 Task: Create in the project XcelTech an epic 'Cloud Incident Management'.
Action: Mouse moved to (214, 59)
Screenshot: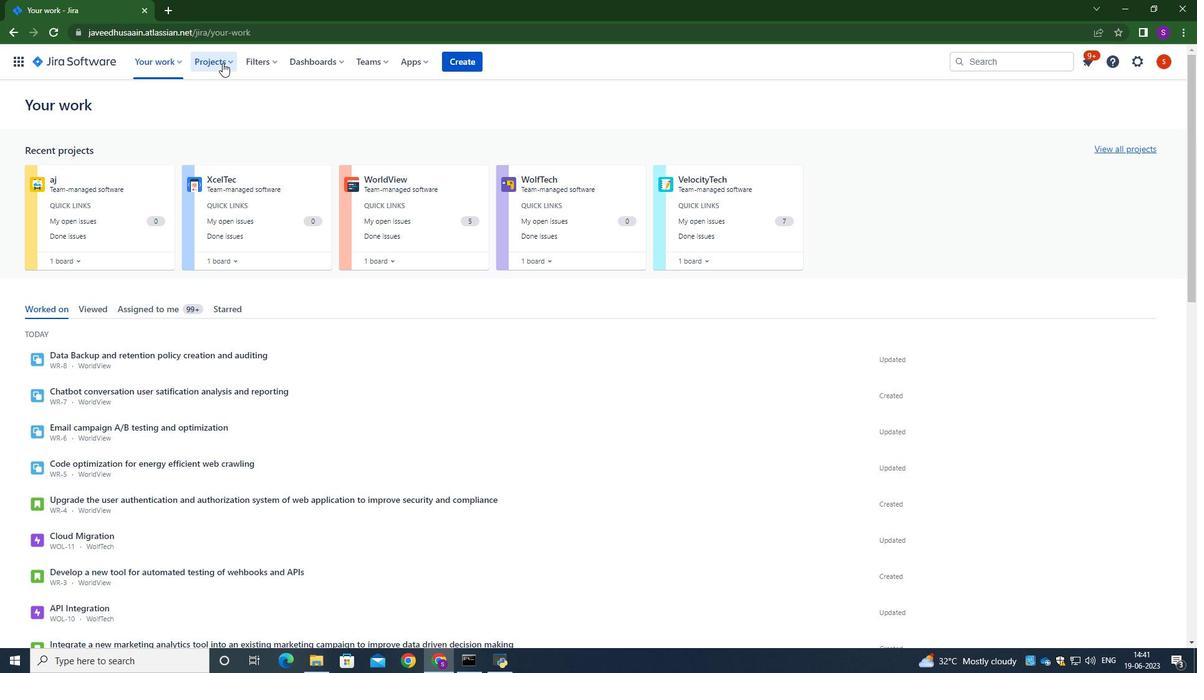 
Action: Mouse pressed left at (214, 59)
Screenshot: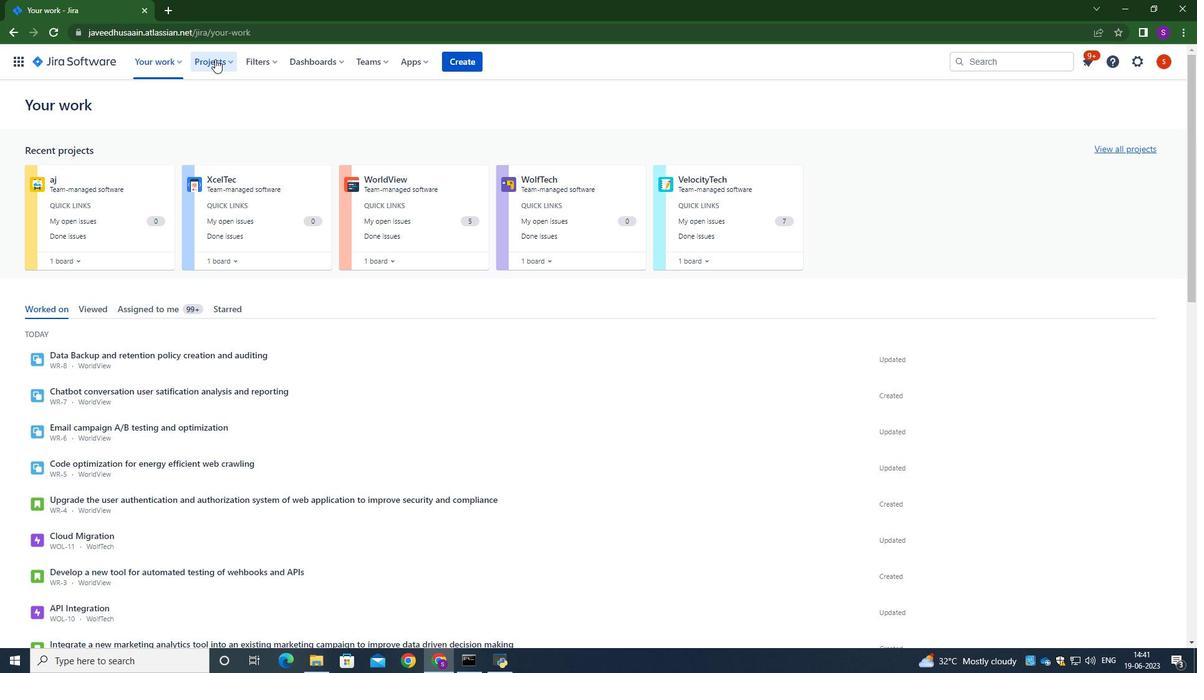 
Action: Mouse moved to (257, 154)
Screenshot: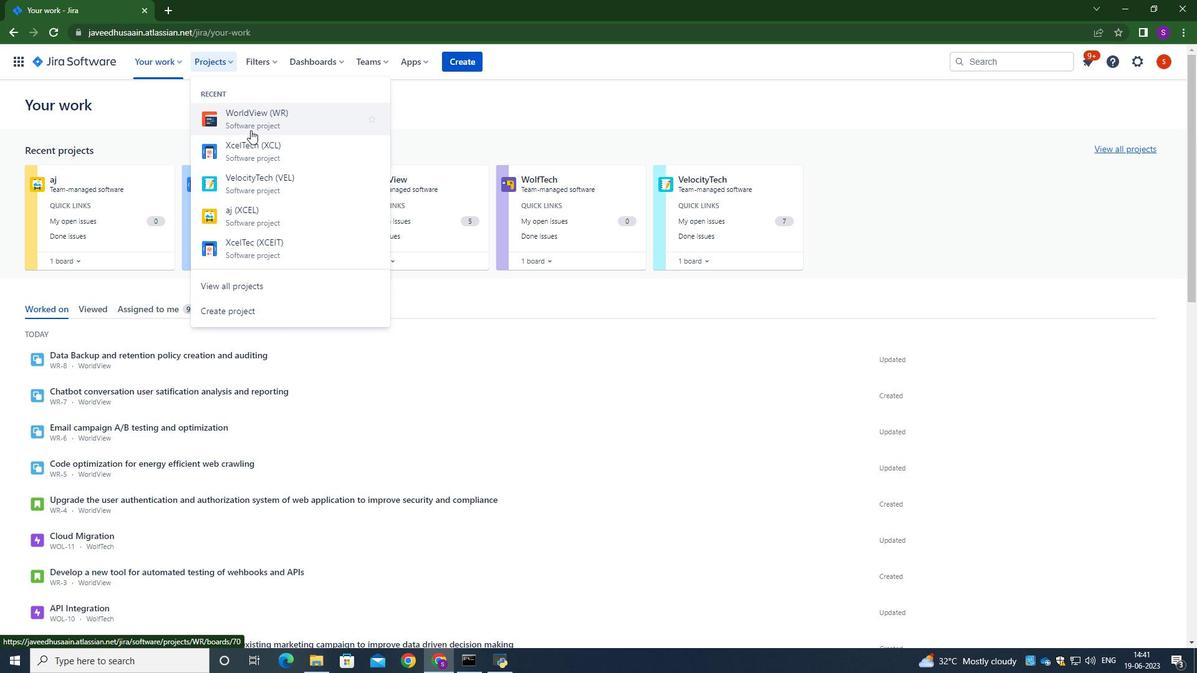 
Action: Mouse pressed left at (257, 154)
Screenshot: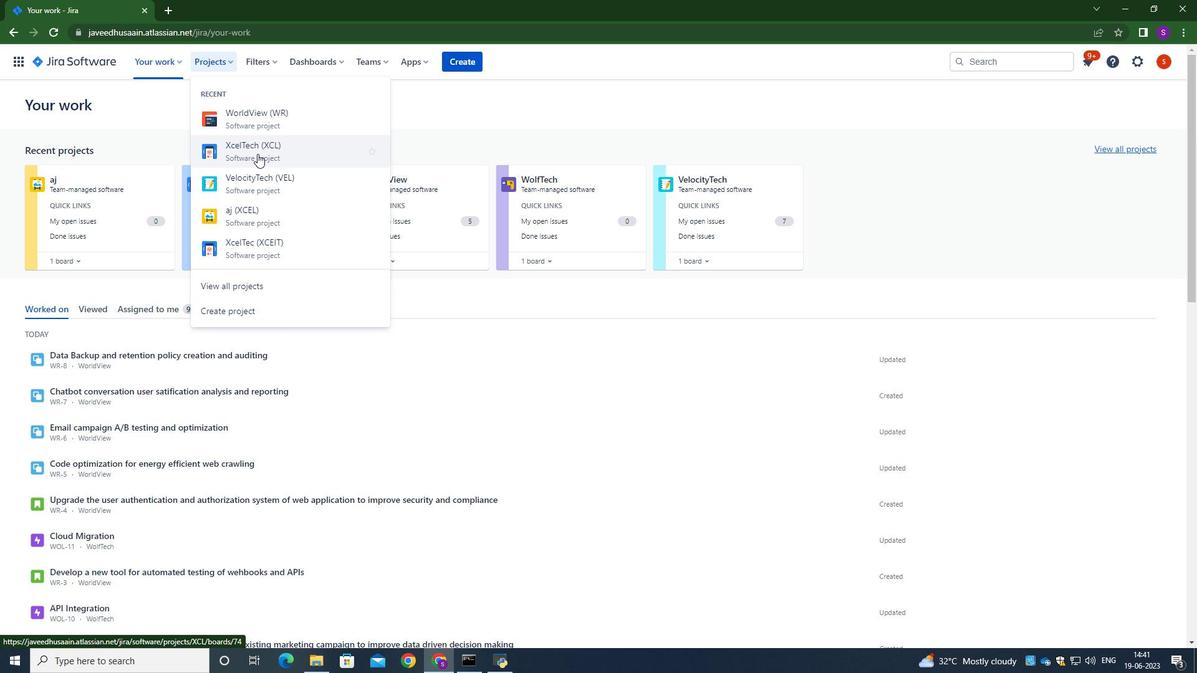 
Action: Mouse moved to (65, 185)
Screenshot: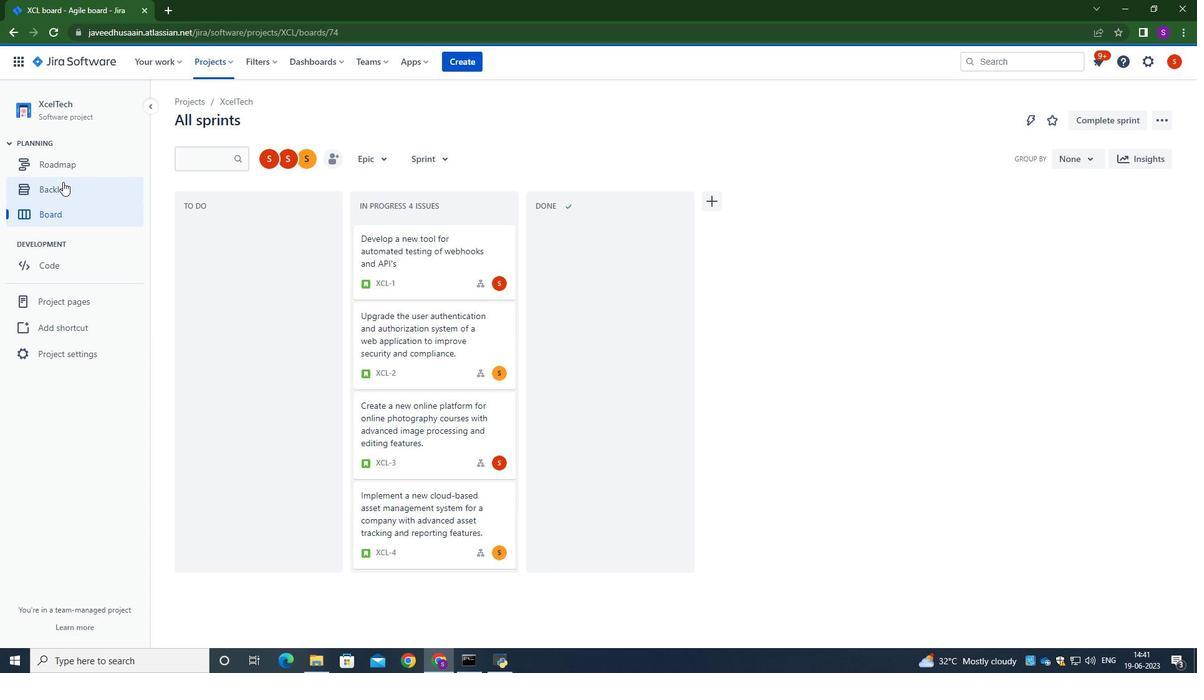 
Action: Mouse pressed left at (65, 185)
Screenshot: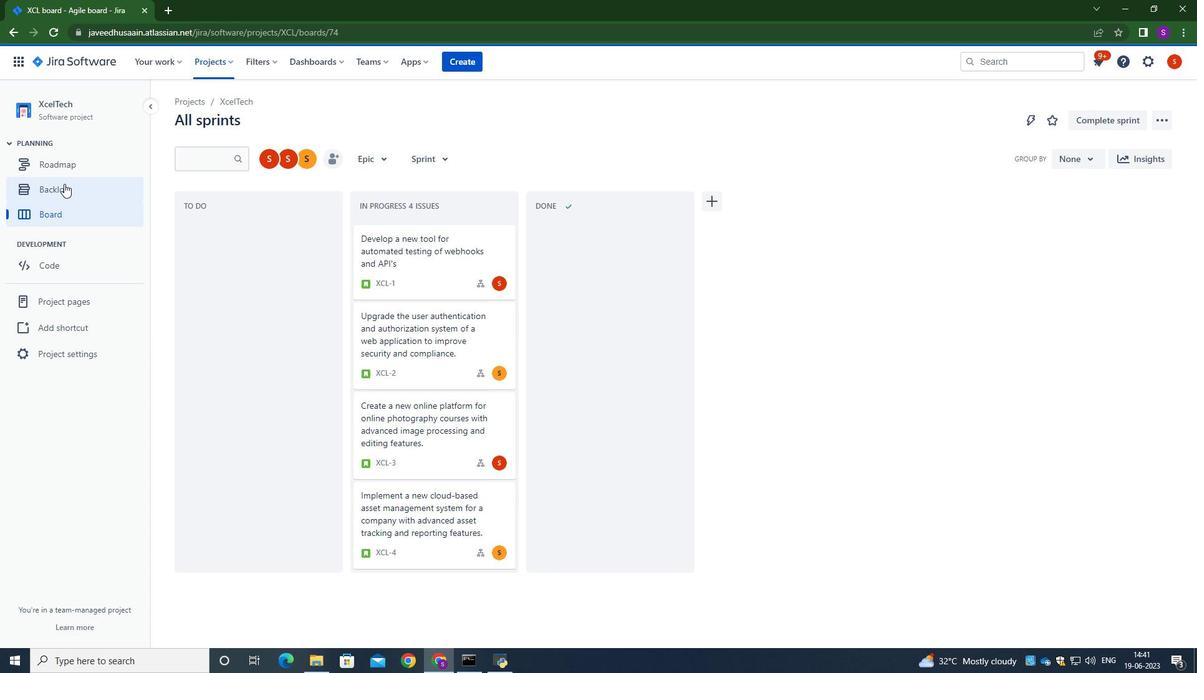 
Action: Mouse moved to (239, 284)
Screenshot: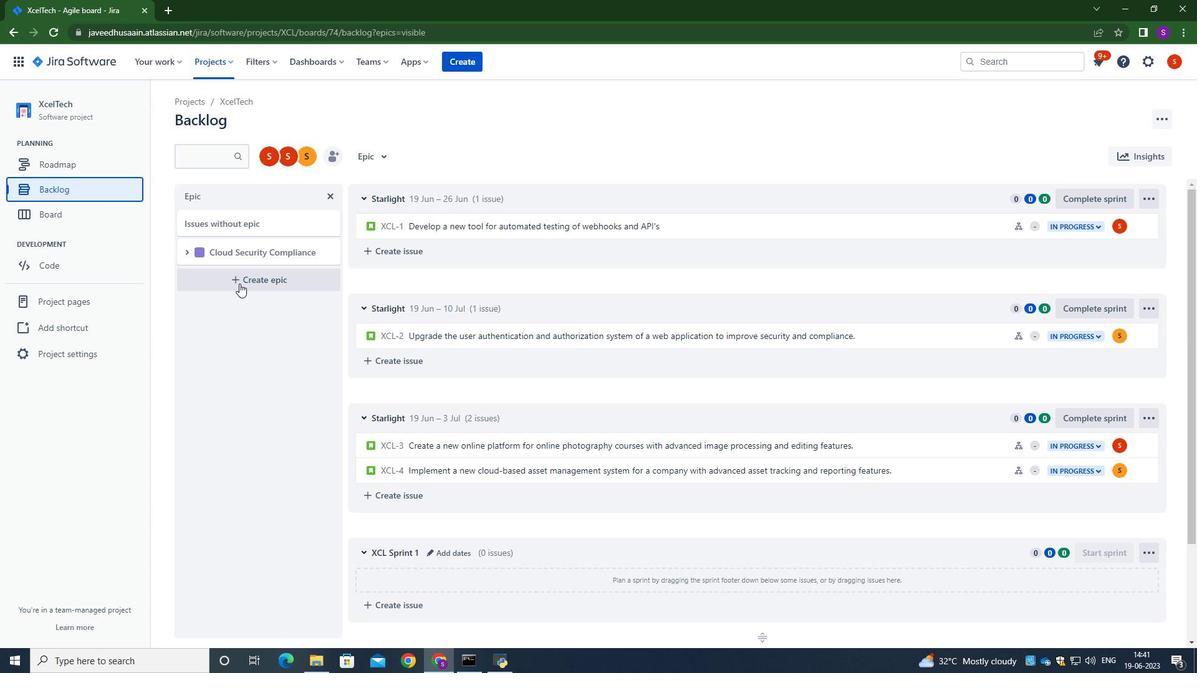 
Action: Mouse pressed left at (239, 284)
Screenshot: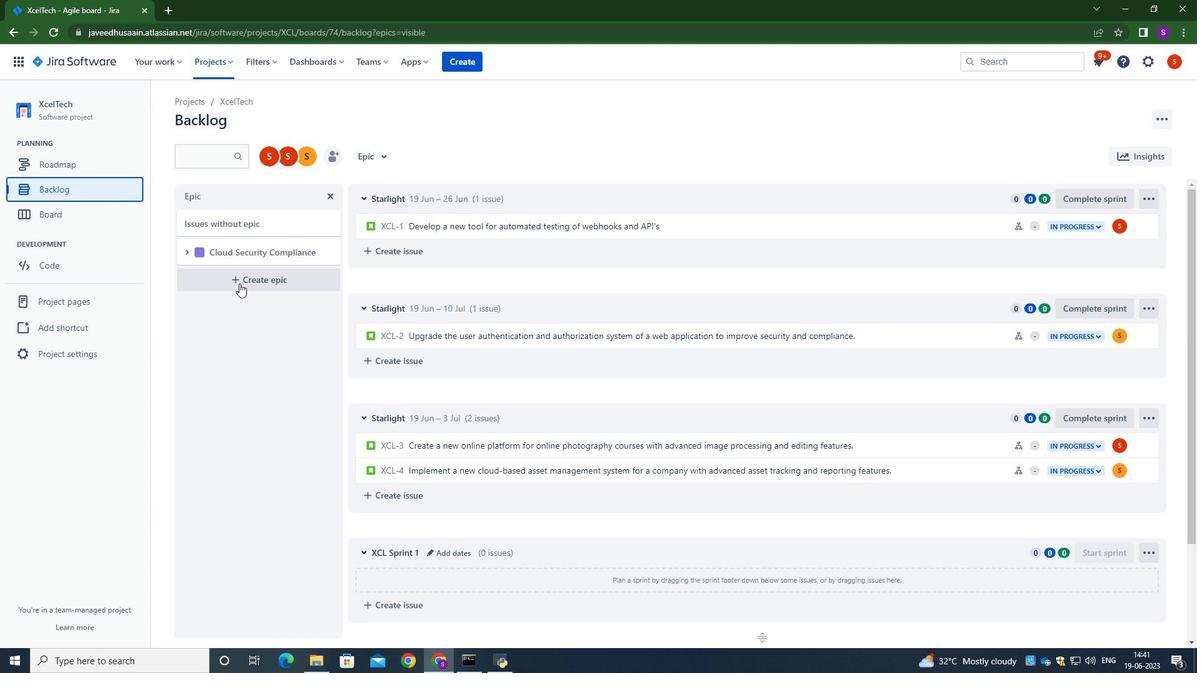 
Action: Mouse moved to (248, 278)
Screenshot: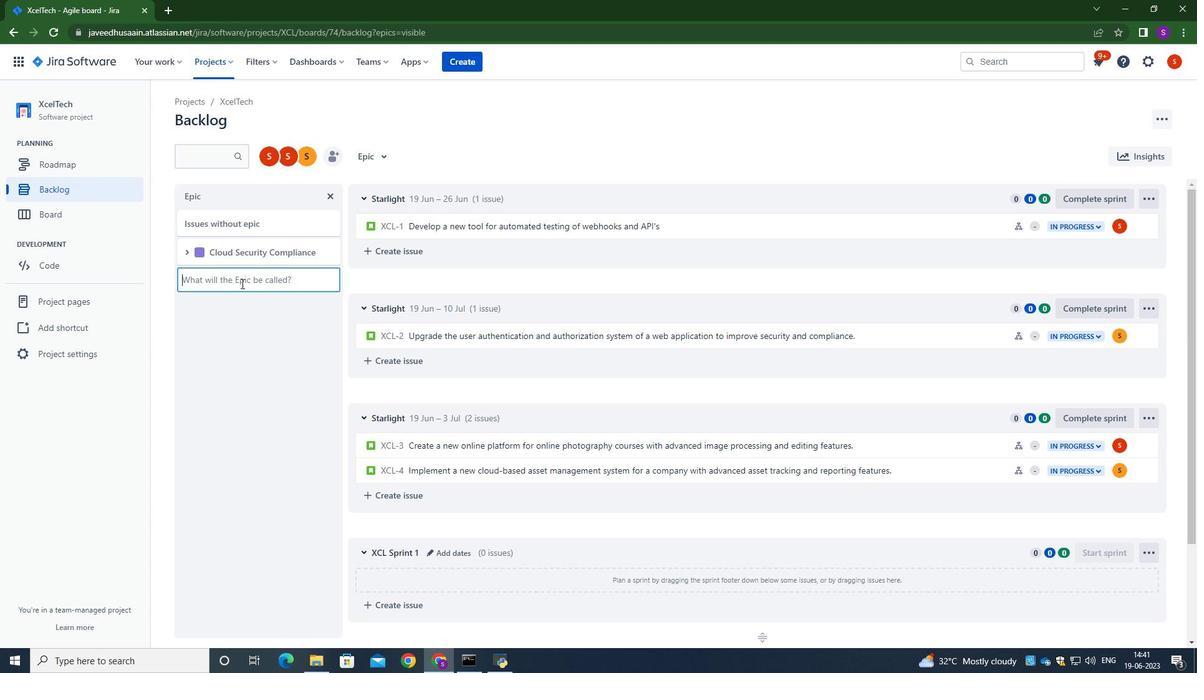 
Action: Mouse pressed left at (248, 278)
Screenshot: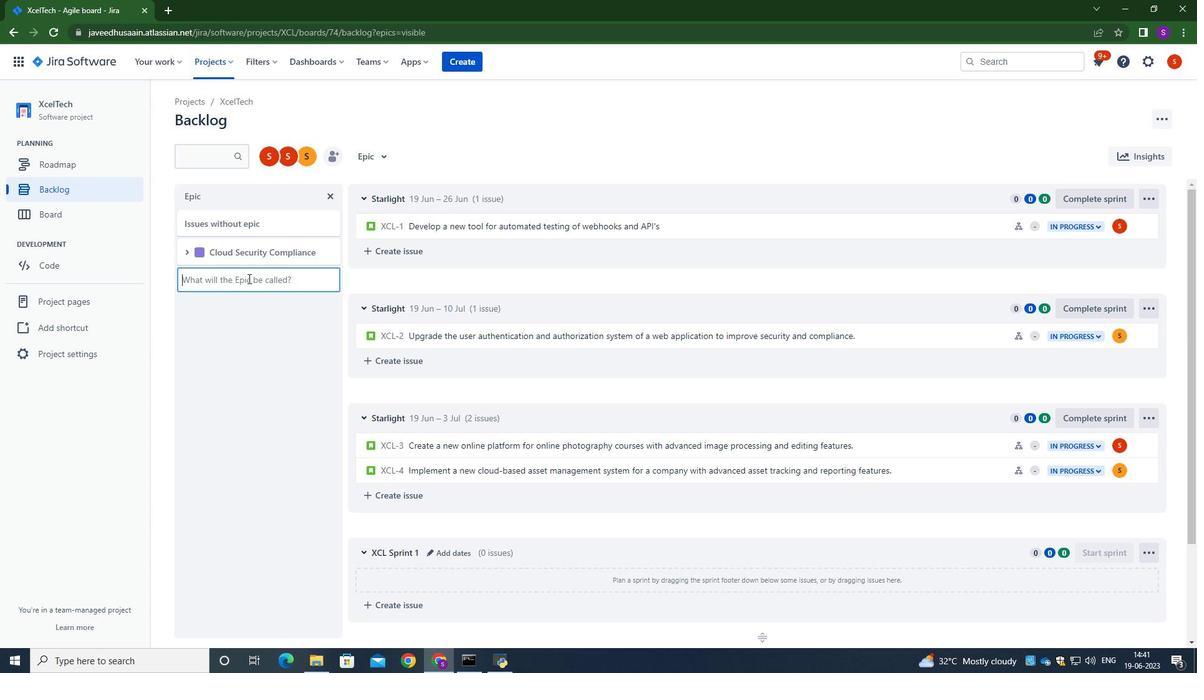 
Action: Key pressed <Key.caps_lock>C<Key.caps_lock>loud<Key.space><Key.caps_lock><Key.caps_lock><Key.caps_lock>I<Key.caps_lock>ncident<Key.space><Key.caps_lock>M<Key.caps_lock>anagement<Key.enter>
Screenshot: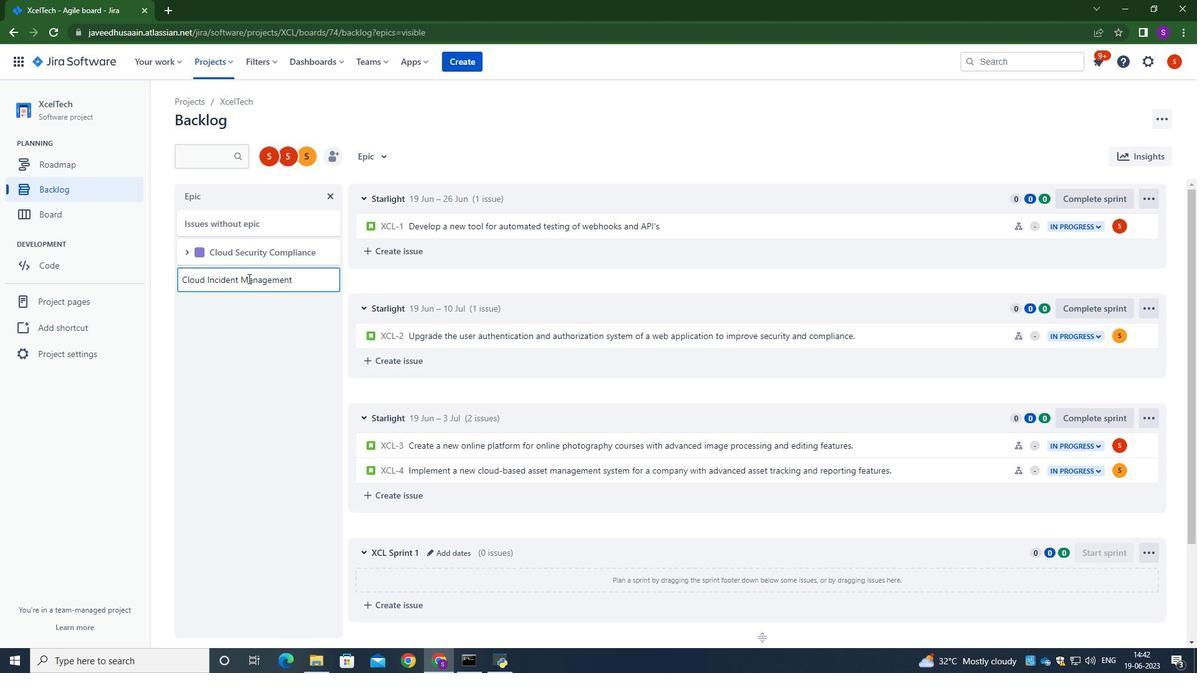 
Action: Mouse moved to (213, 414)
Screenshot: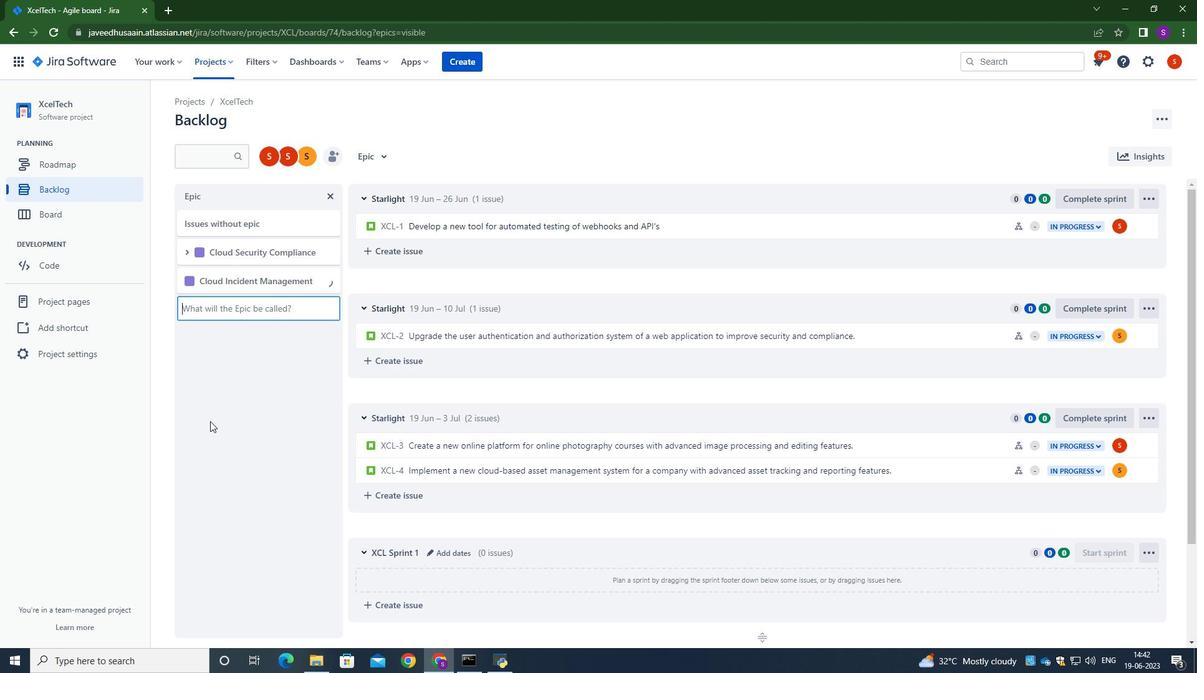 
Action: Mouse pressed left at (213, 414)
Screenshot: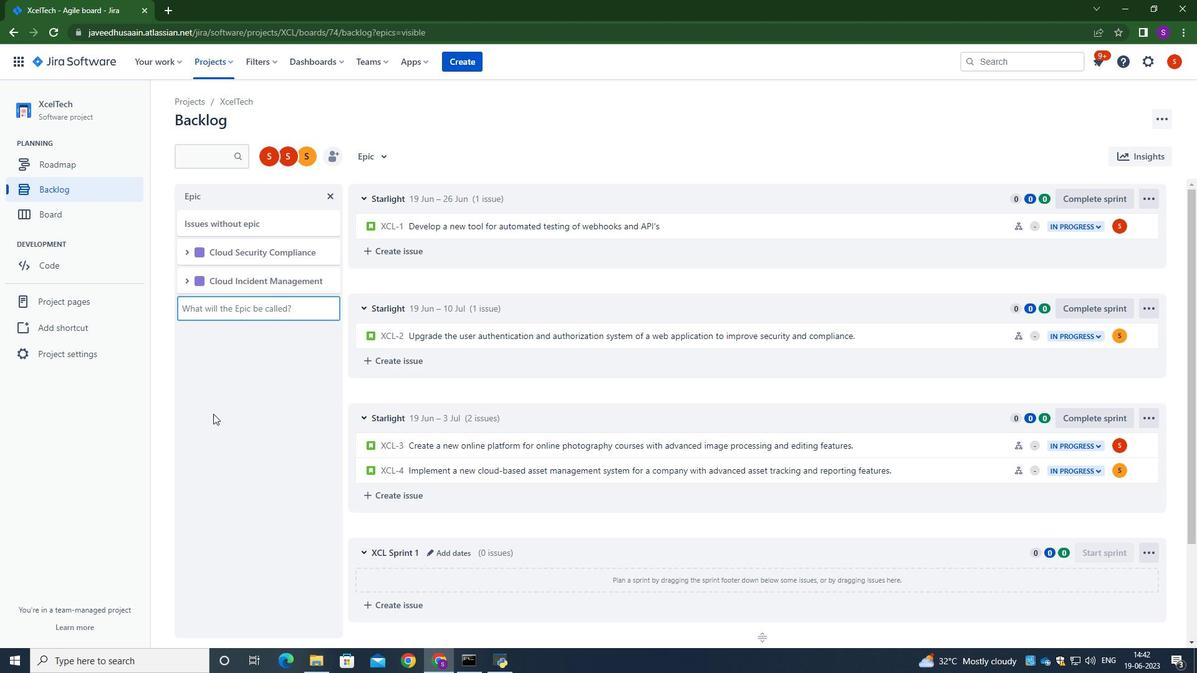 
